 Task: Create a due date automation trigger when advanced on, the moment a card is due add basic with the green label.
Action: Mouse moved to (851, 254)
Screenshot: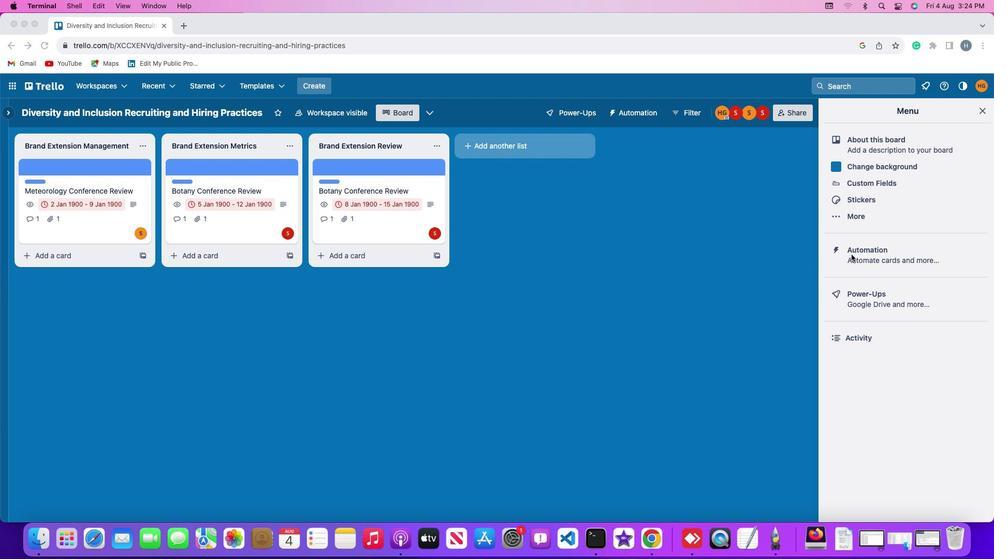 
Action: Mouse pressed left at (851, 254)
Screenshot: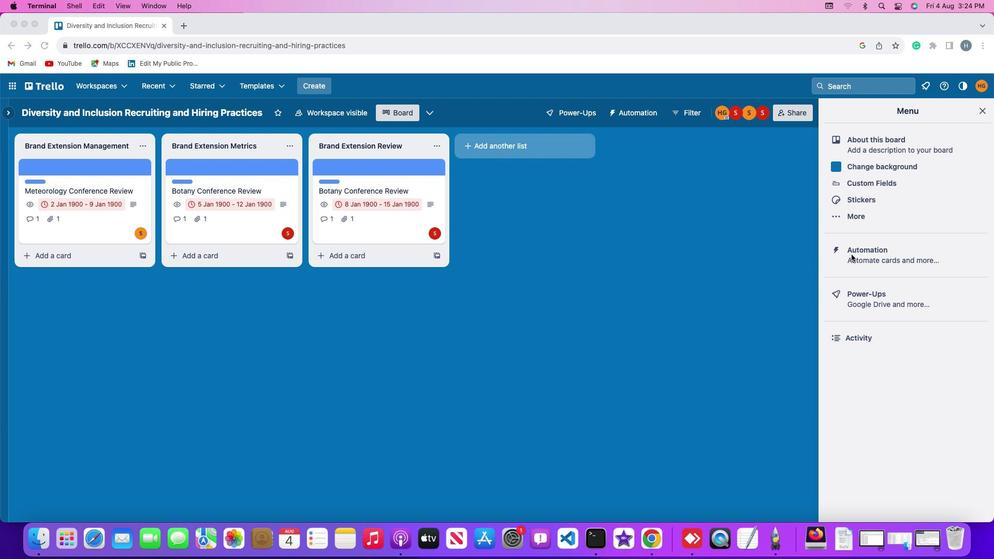 
Action: Mouse pressed left at (851, 254)
Screenshot: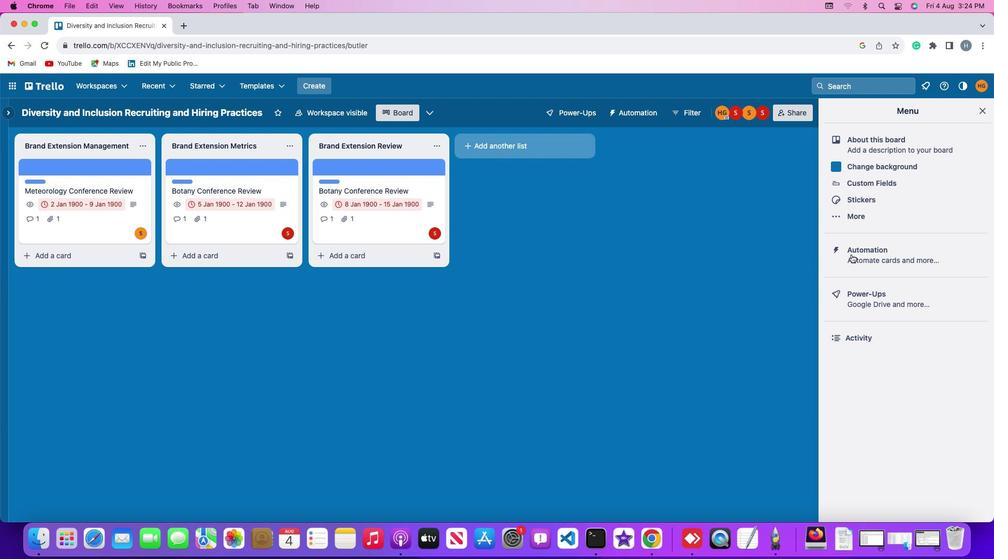 
Action: Mouse moved to (44, 246)
Screenshot: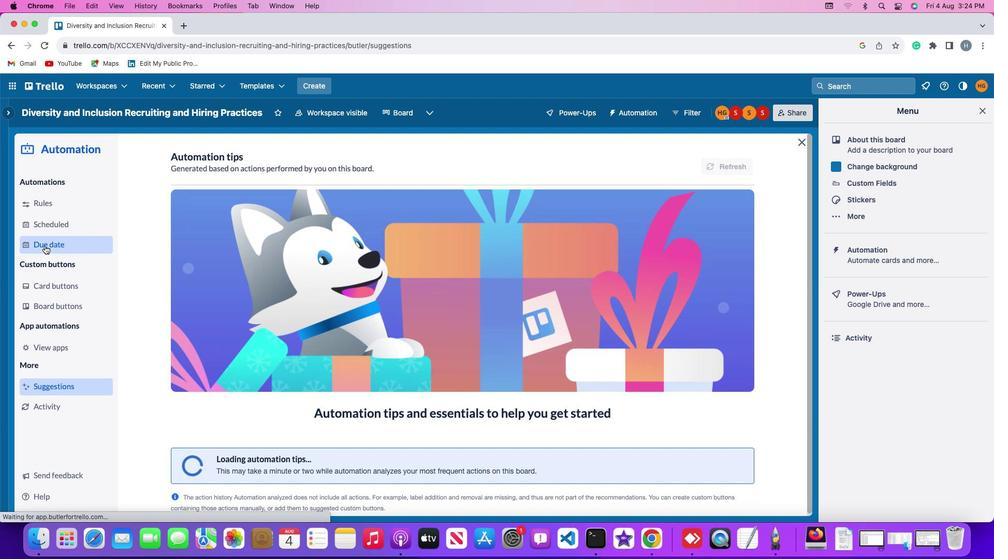 
Action: Mouse pressed left at (44, 246)
Screenshot: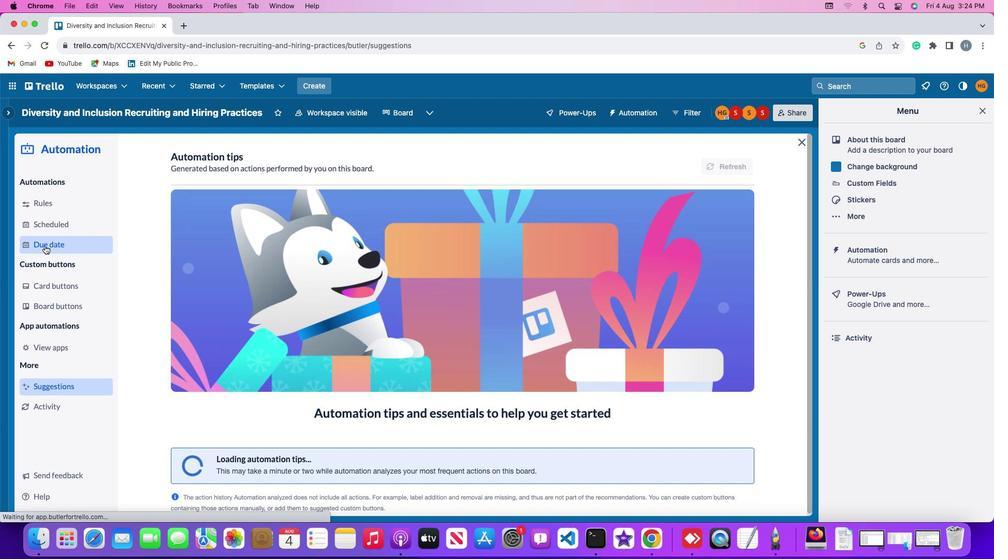 
Action: Mouse moved to (699, 157)
Screenshot: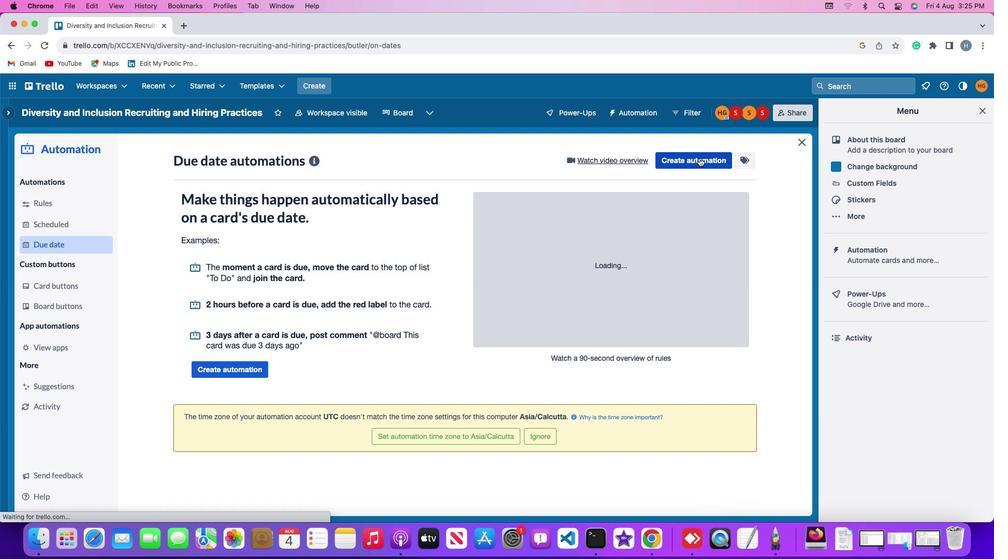 
Action: Mouse pressed left at (699, 157)
Screenshot: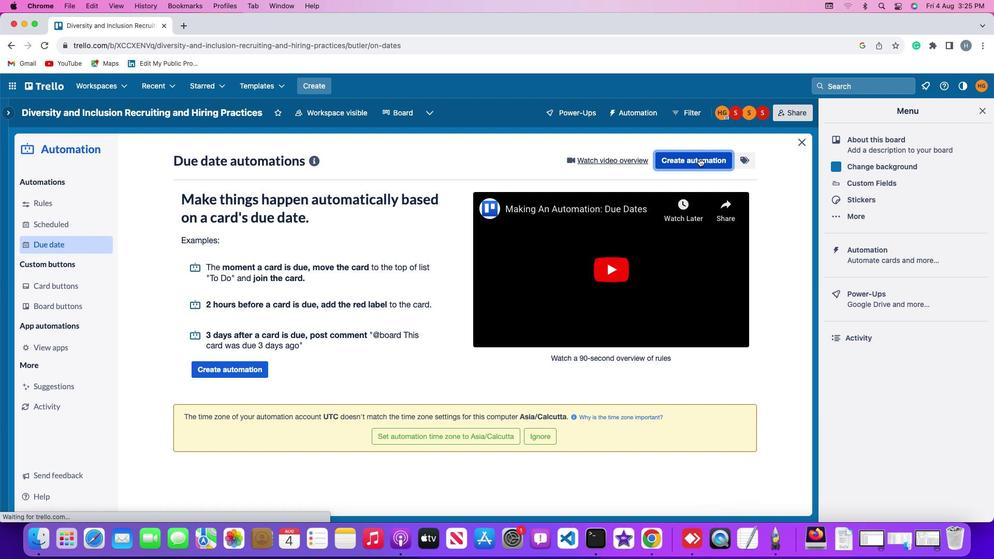 
Action: Mouse moved to (473, 261)
Screenshot: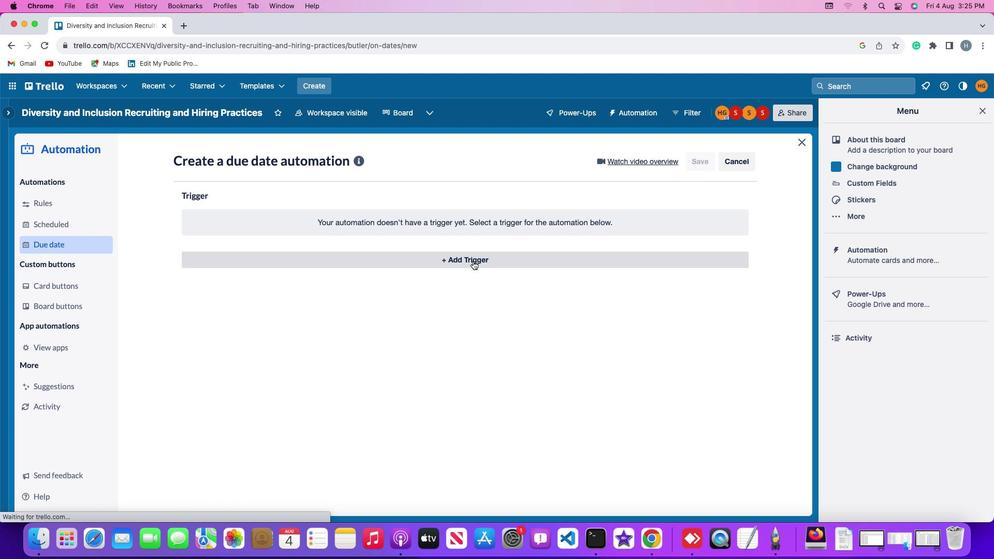 
Action: Mouse pressed left at (473, 261)
Screenshot: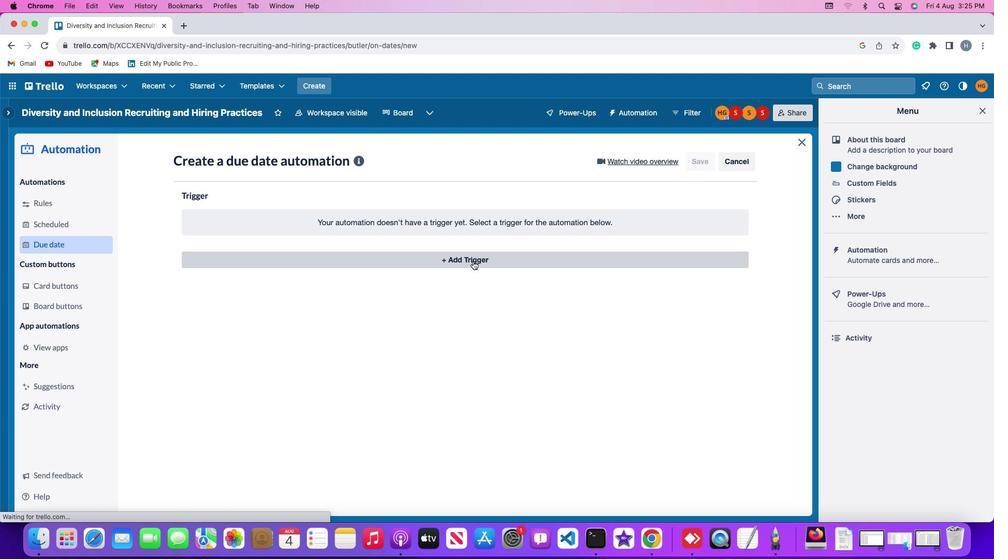 
Action: Mouse moved to (223, 382)
Screenshot: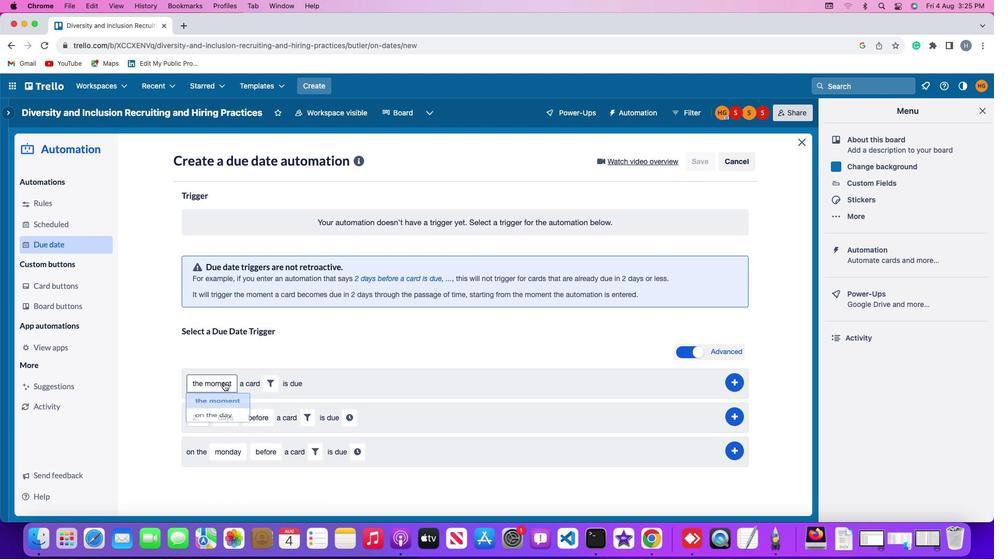 
Action: Mouse pressed left at (223, 382)
Screenshot: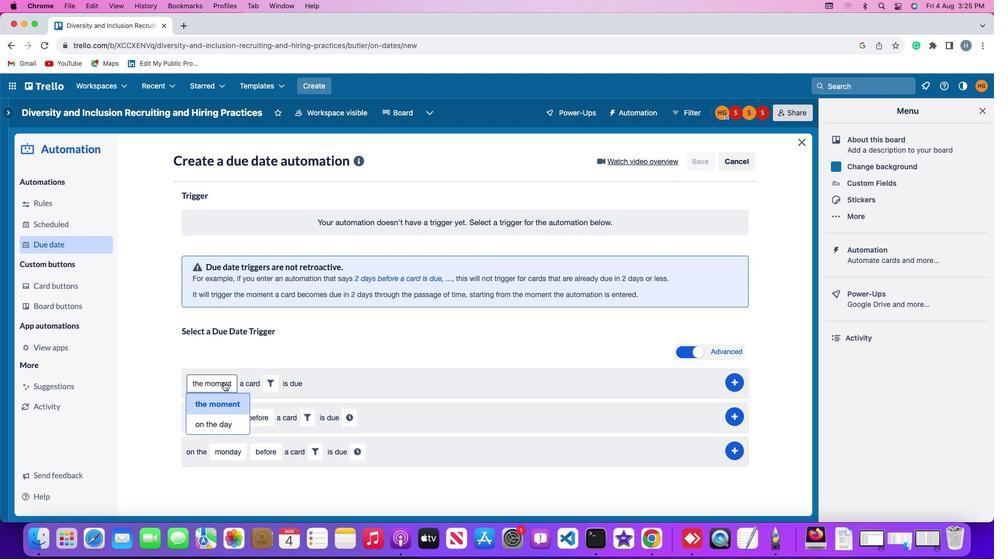 
Action: Mouse moved to (224, 401)
Screenshot: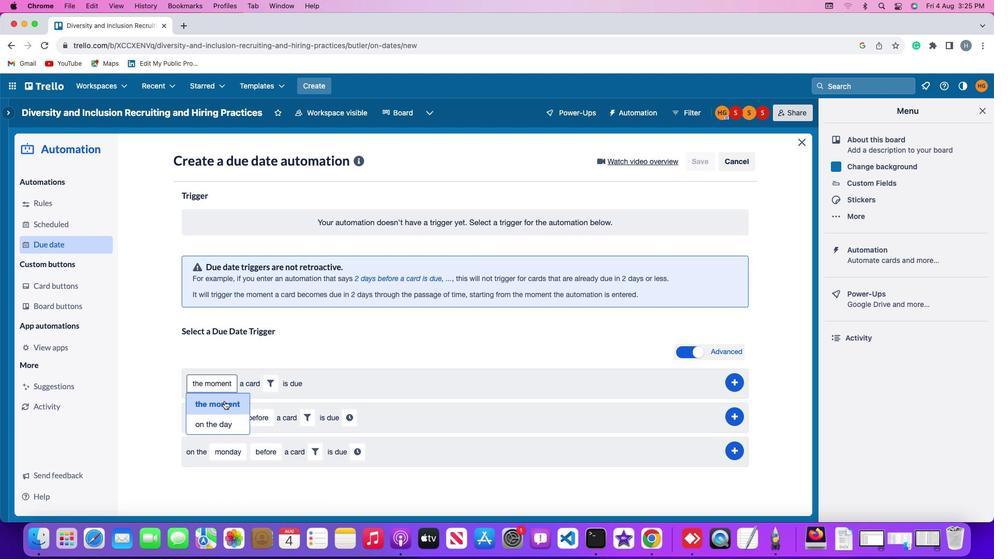 
Action: Mouse pressed left at (224, 401)
Screenshot: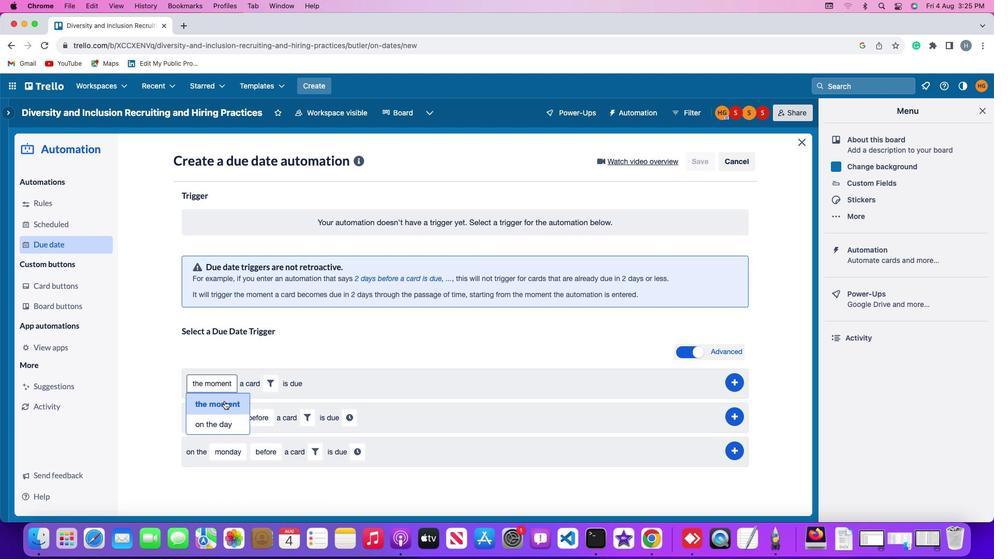
Action: Mouse moved to (270, 382)
Screenshot: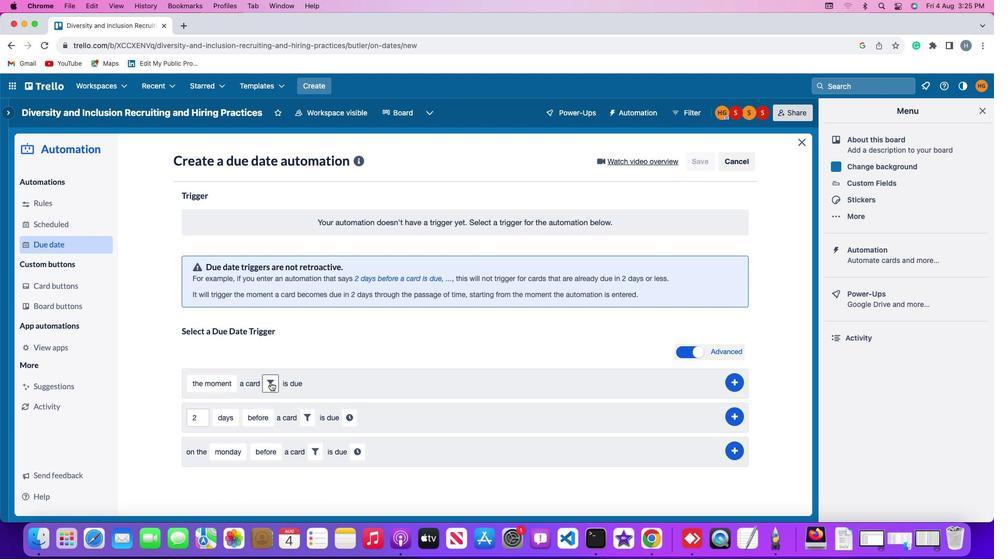 
Action: Mouse pressed left at (270, 382)
Screenshot: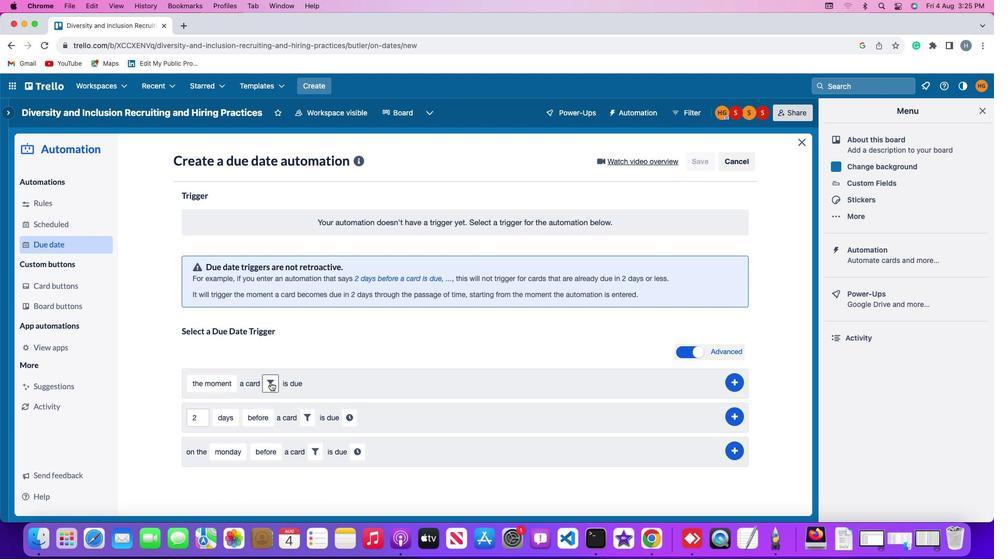 
Action: Mouse moved to (285, 409)
Screenshot: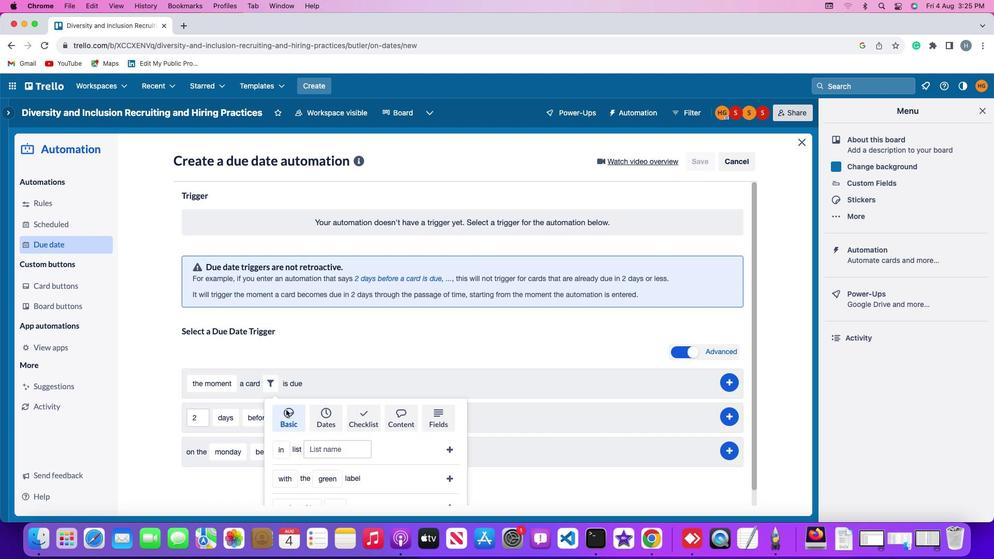 
Action: Mouse pressed left at (285, 409)
Screenshot: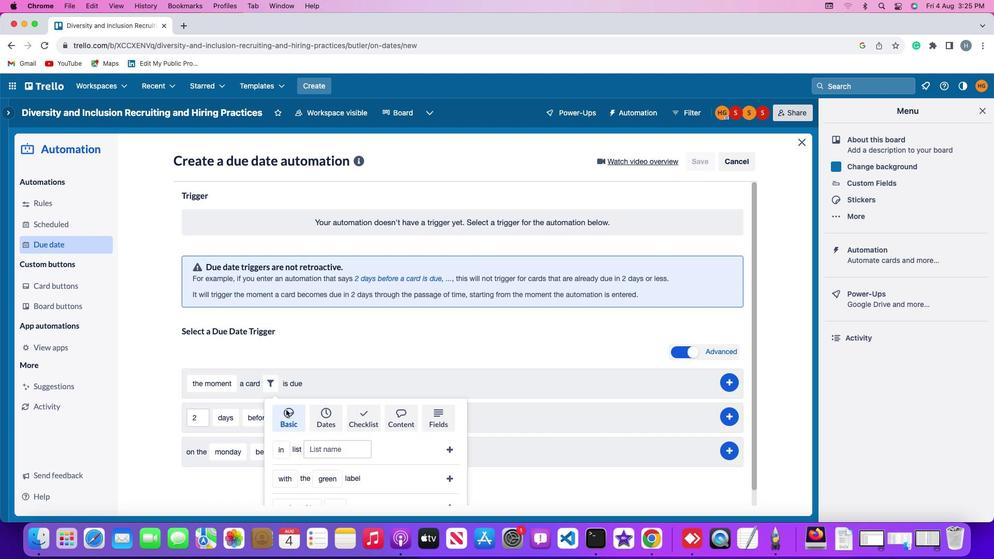 
Action: Mouse moved to (331, 475)
Screenshot: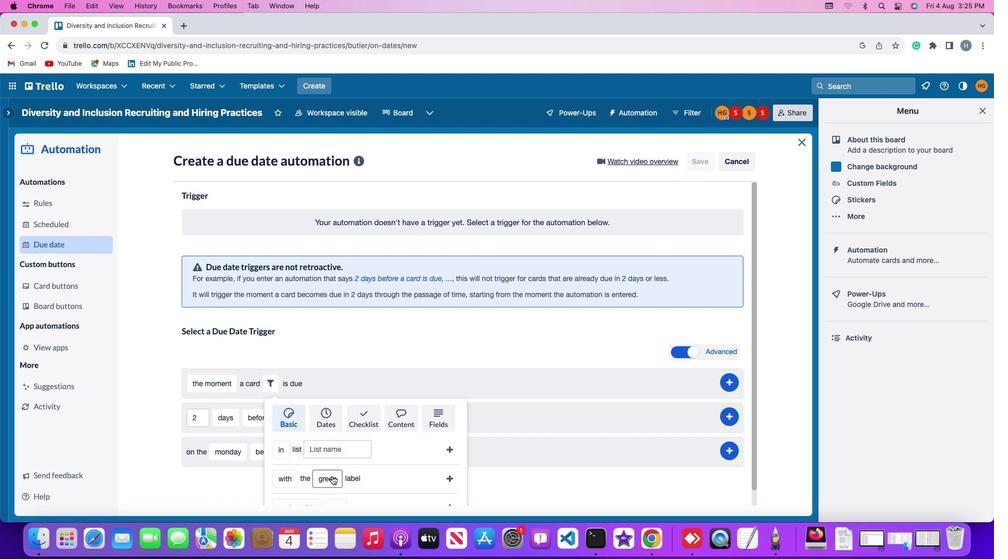
Action: Mouse pressed left at (331, 475)
Screenshot: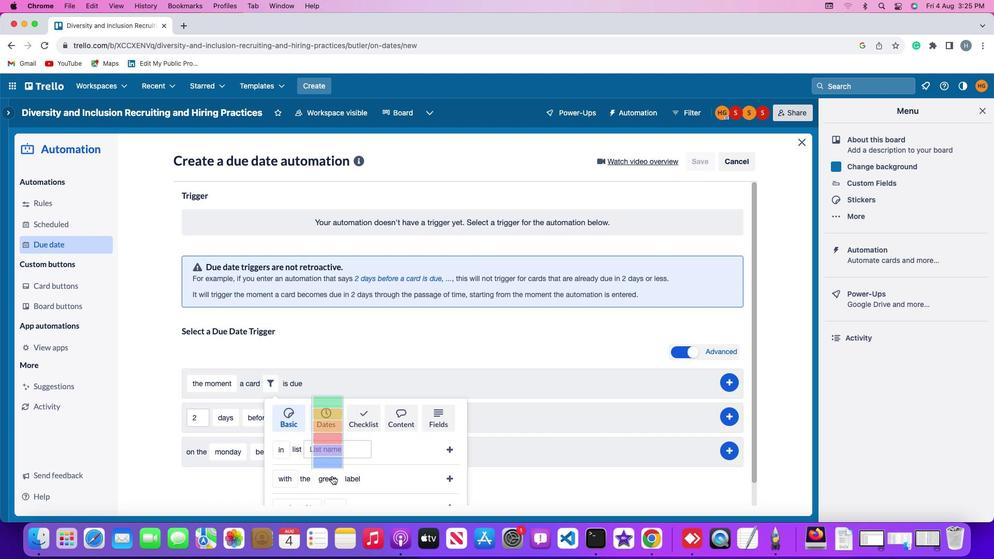 
Action: Mouse moved to (329, 345)
Screenshot: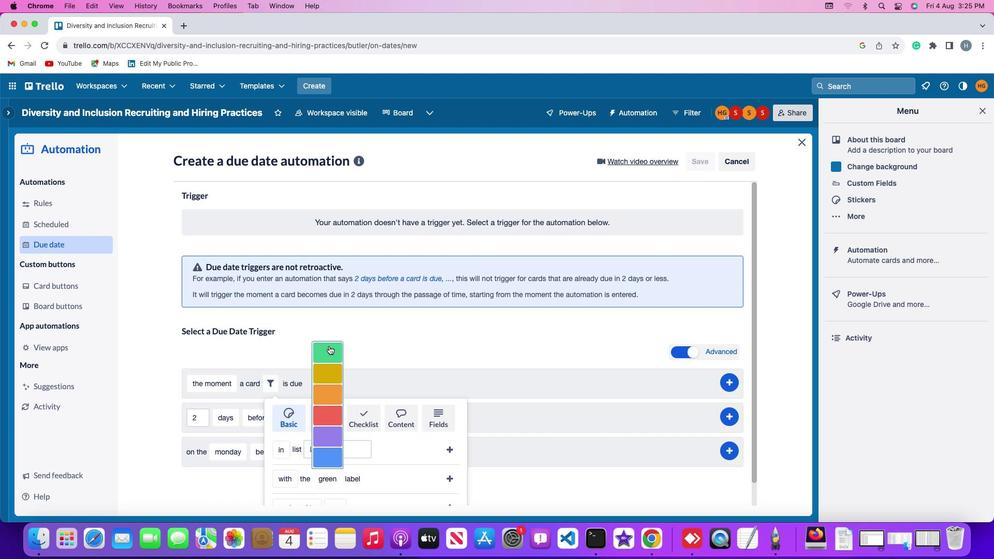 
Action: Mouse pressed left at (329, 345)
Screenshot: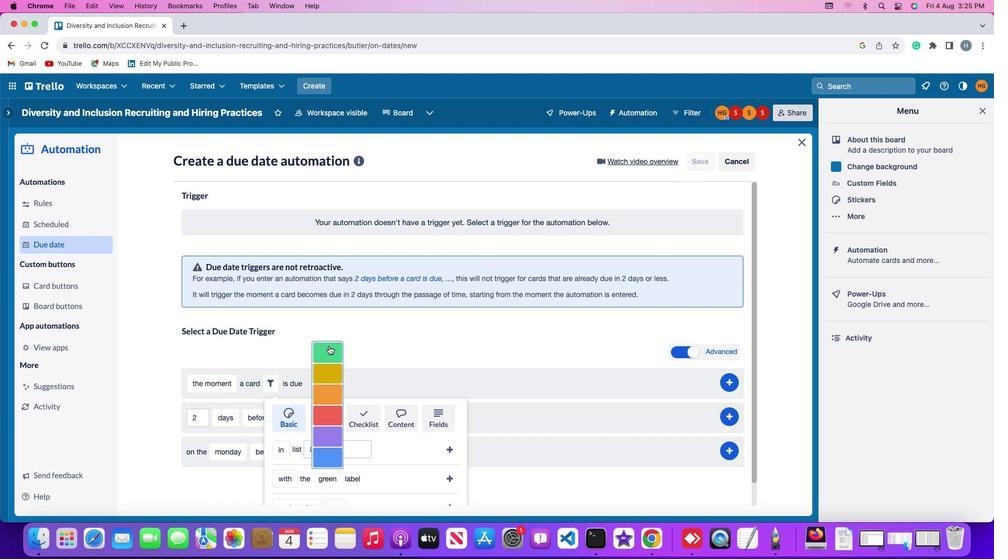 
Action: Mouse moved to (451, 475)
Screenshot: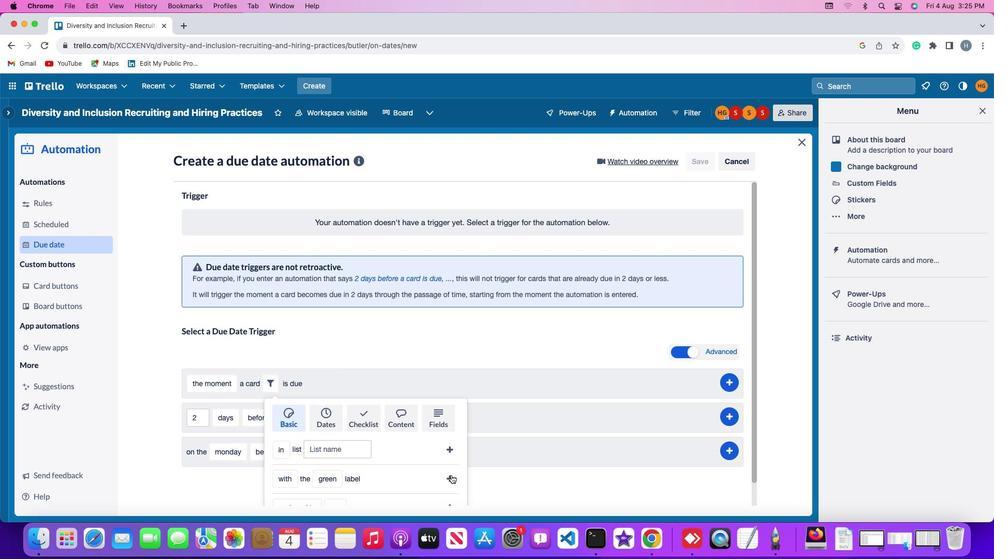 
Action: Mouse pressed left at (451, 475)
Screenshot: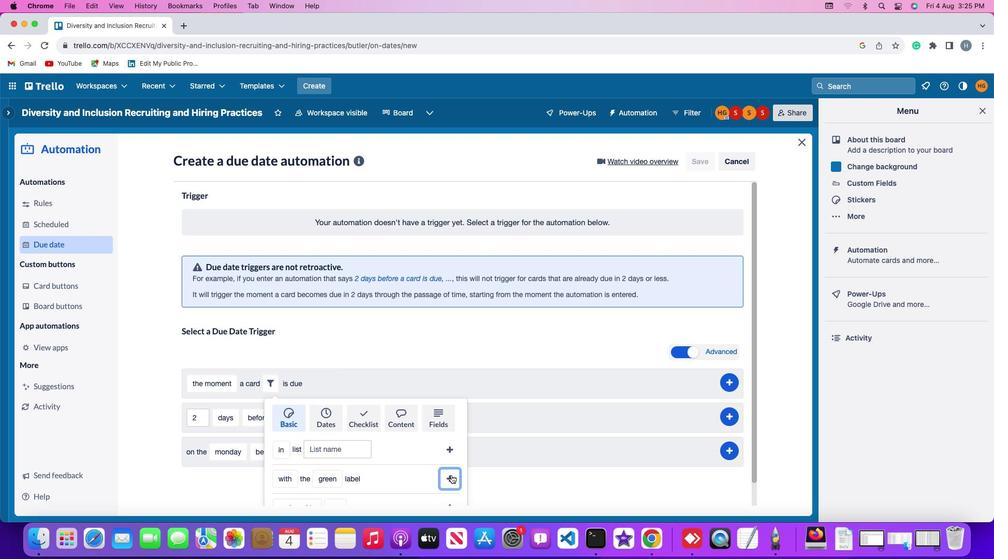 
Action: Mouse moved to (736, 378)
Screenshot: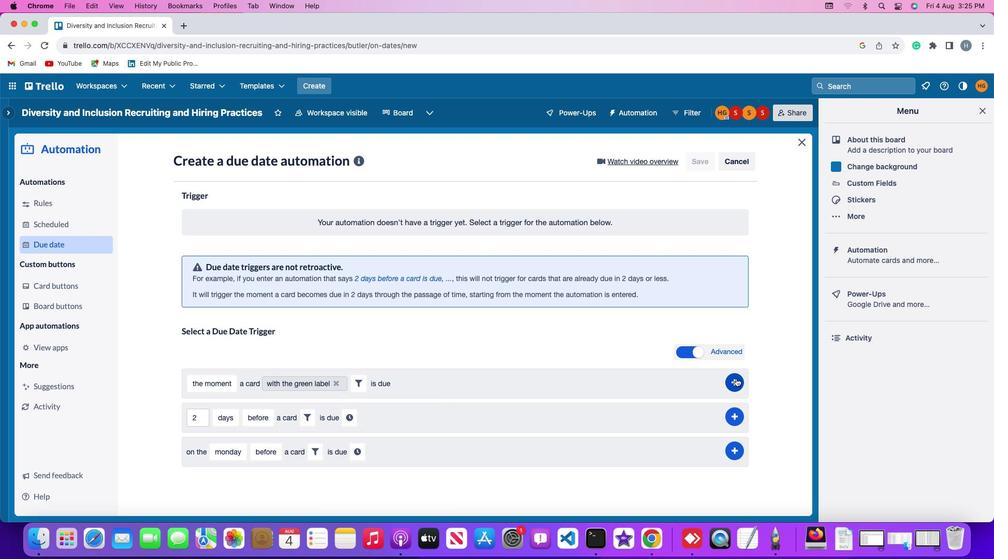 
Action: Mouse pressed left at (736, 378)
Screenshot: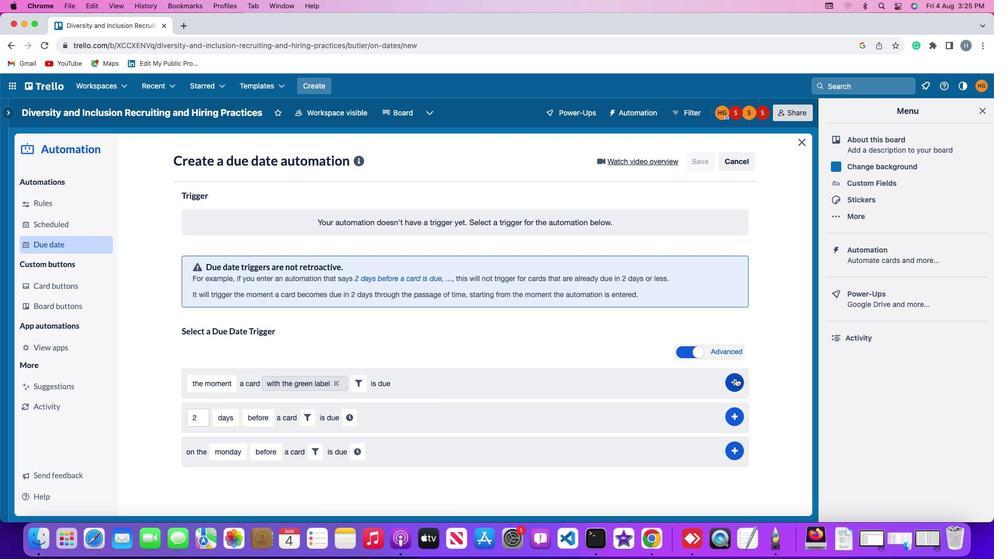 
Action: Mouse moved to (758, 293)
Screenshot: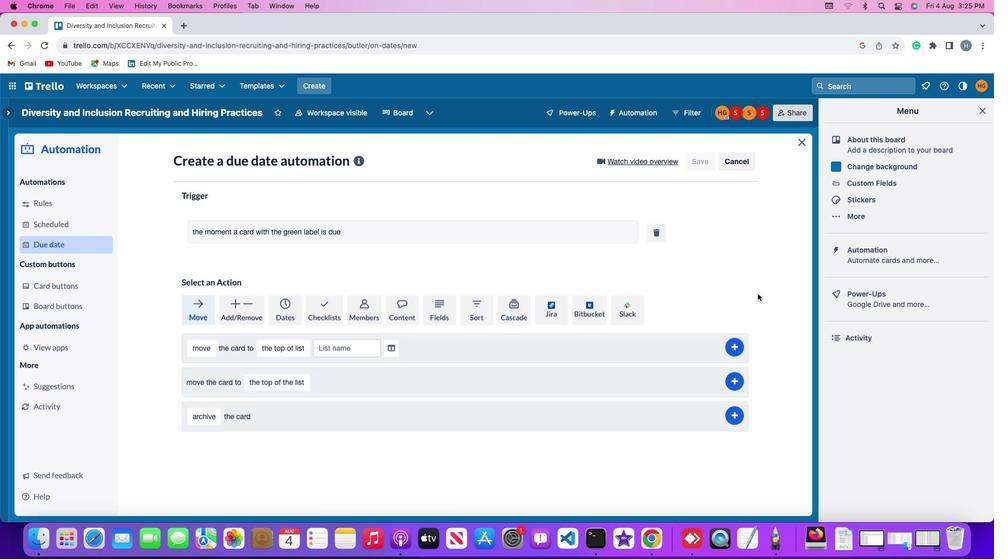 
